 Task: Look for products in the category "Swiss" from Organic Valley only.
Action: Mouse moved to (932, 308)
Screenshot: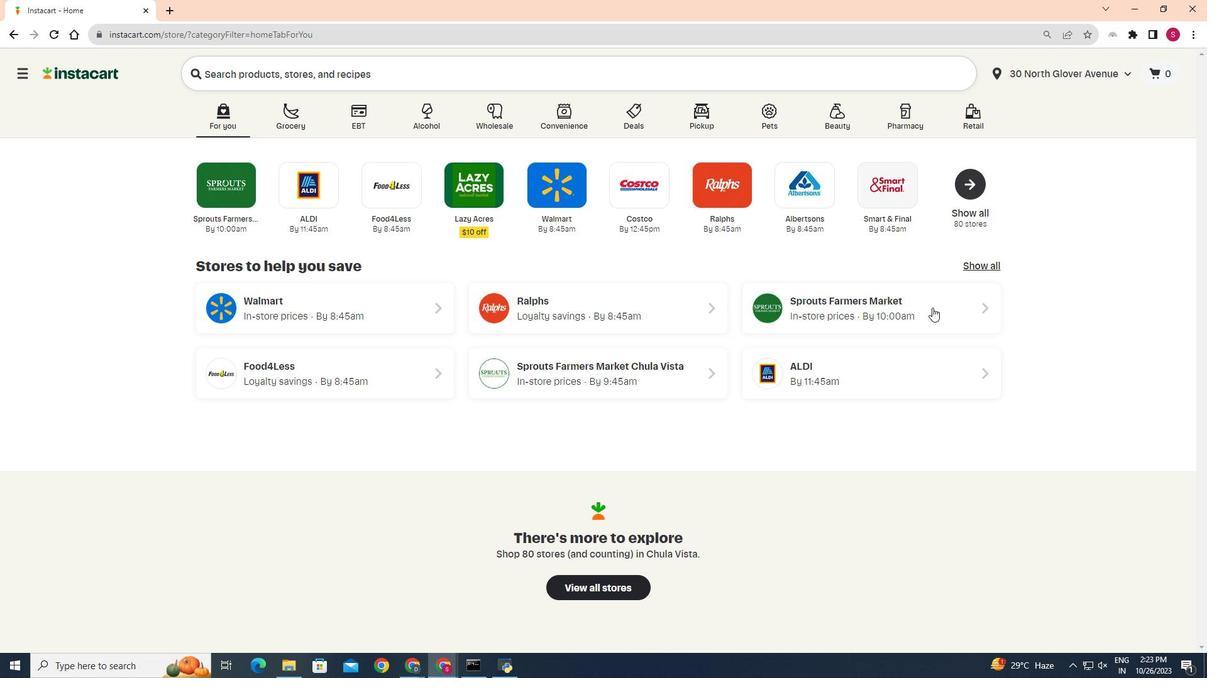 
Action: Mouse pressed left at (932, 308)
Screenshot: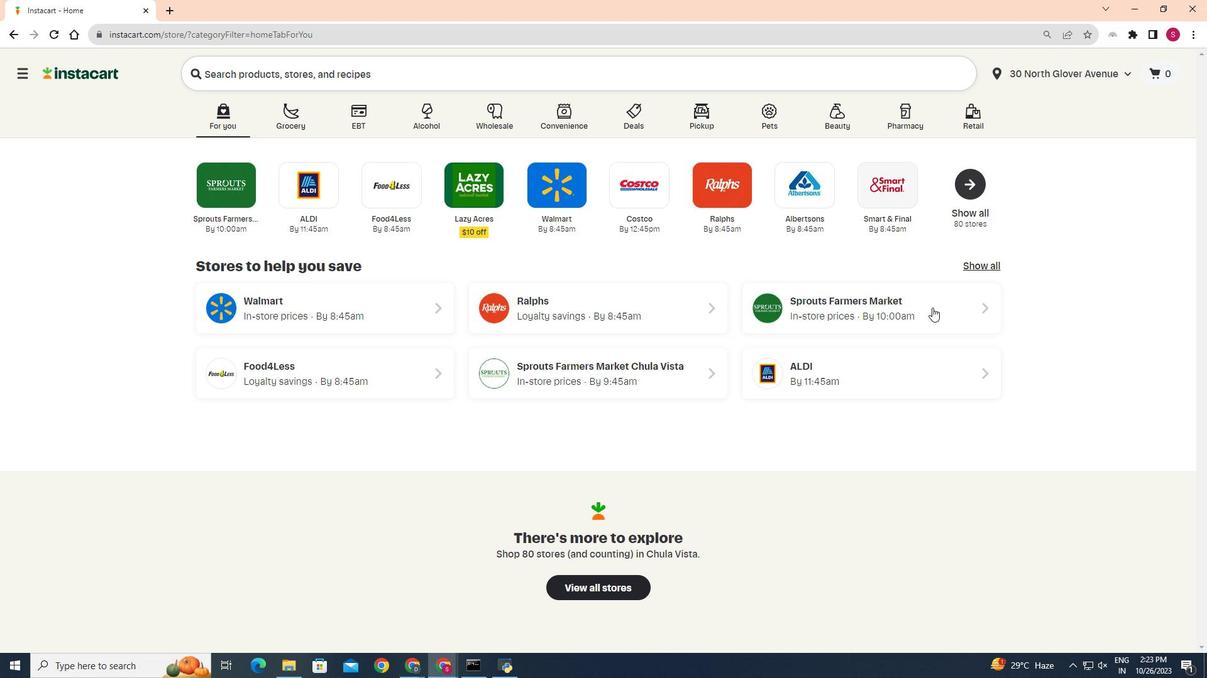 
Action: Mouse moved to (53, 524)
Screenshot: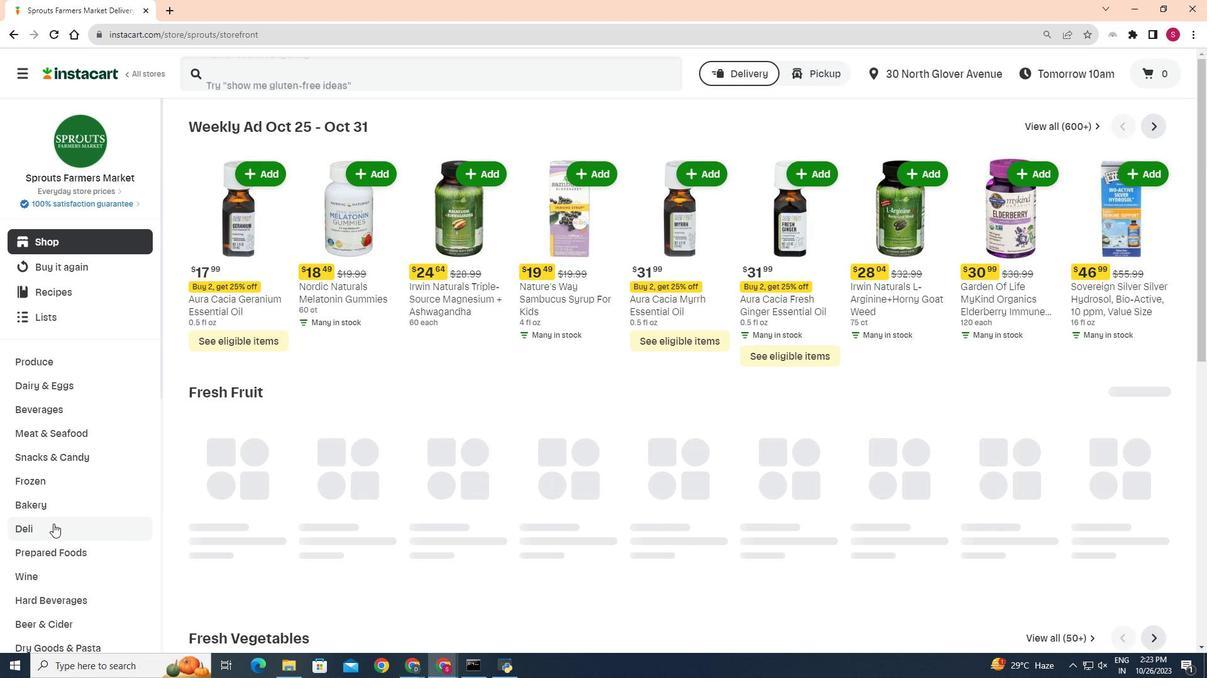 
Action: Mouse pressed left at (53, 524)
Screenshot: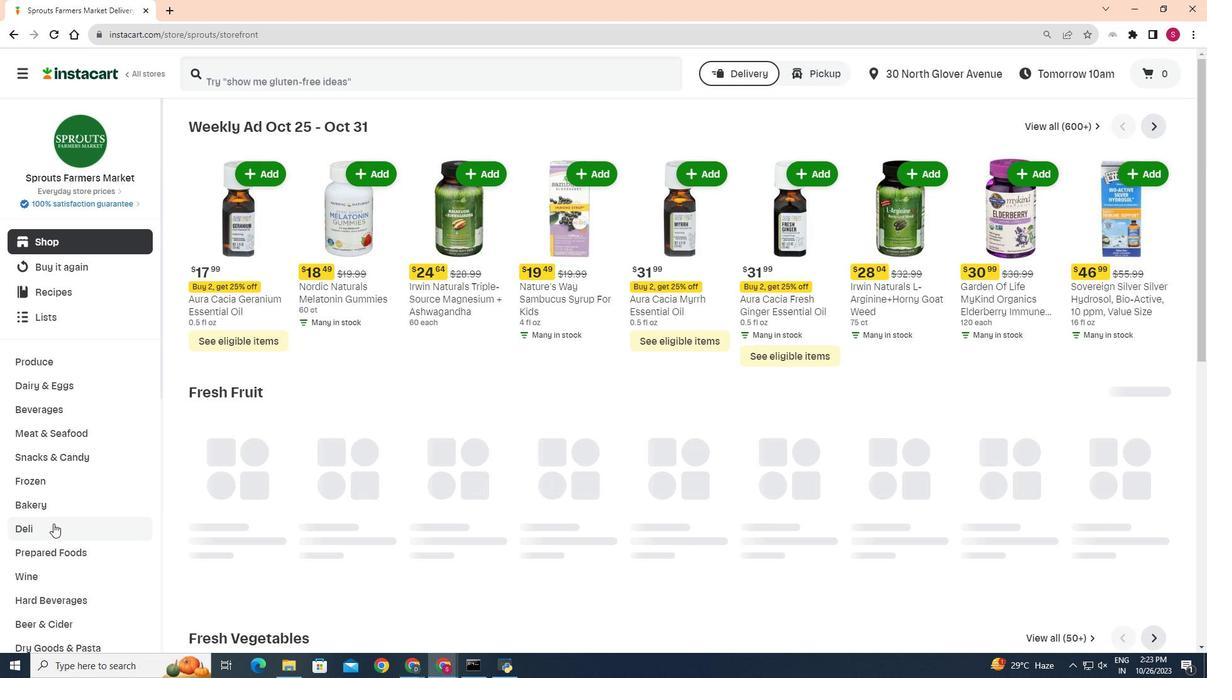 
Action: Mouse moved to (325, 162)
Screenshot: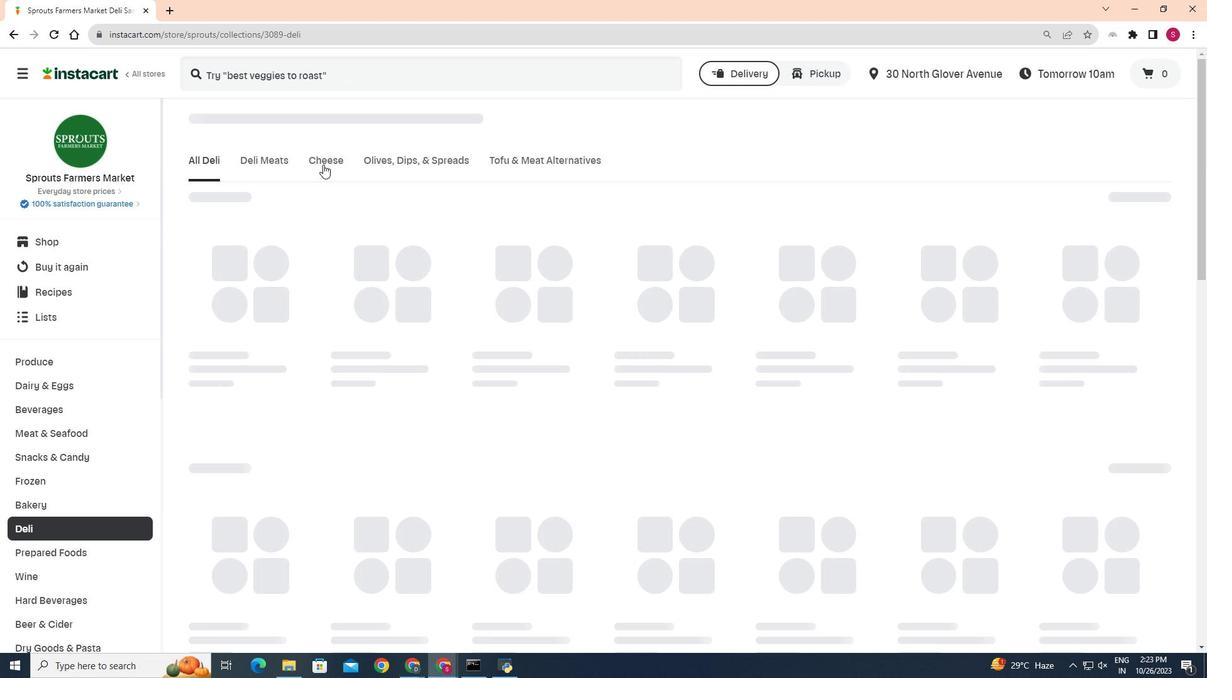 
Action: Mouse pressed left at (325, 162)
Screenshot: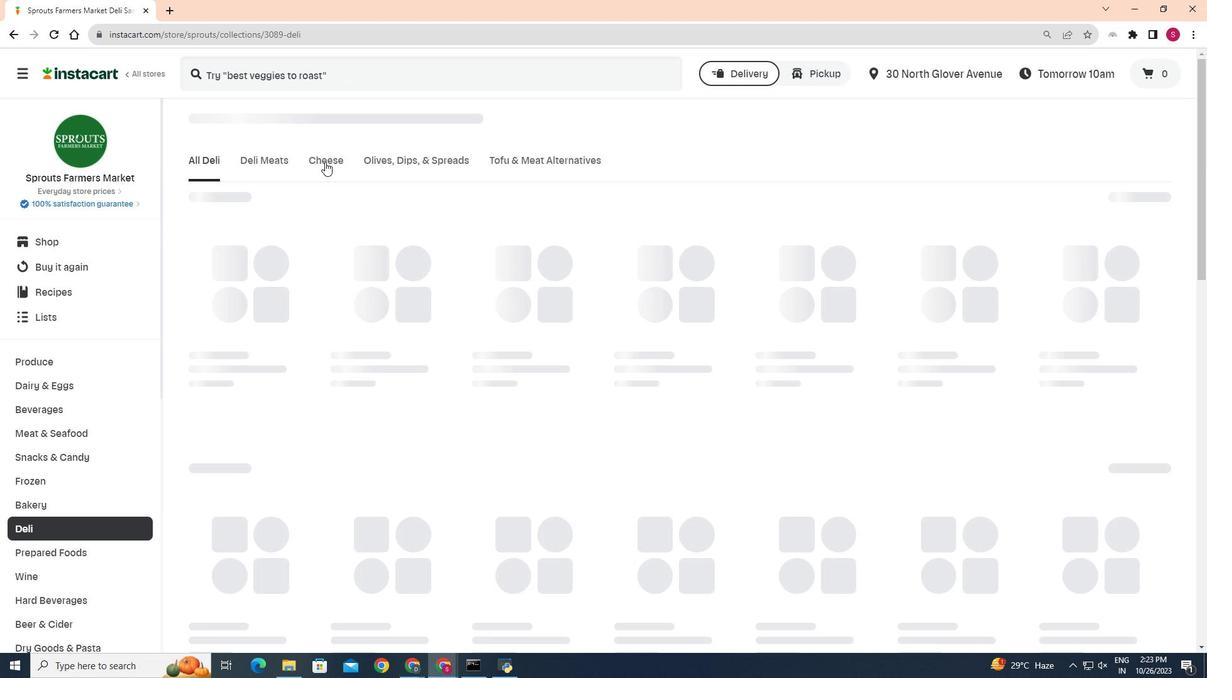 
Action: Mouse moved to (777, 203)
Screenshot: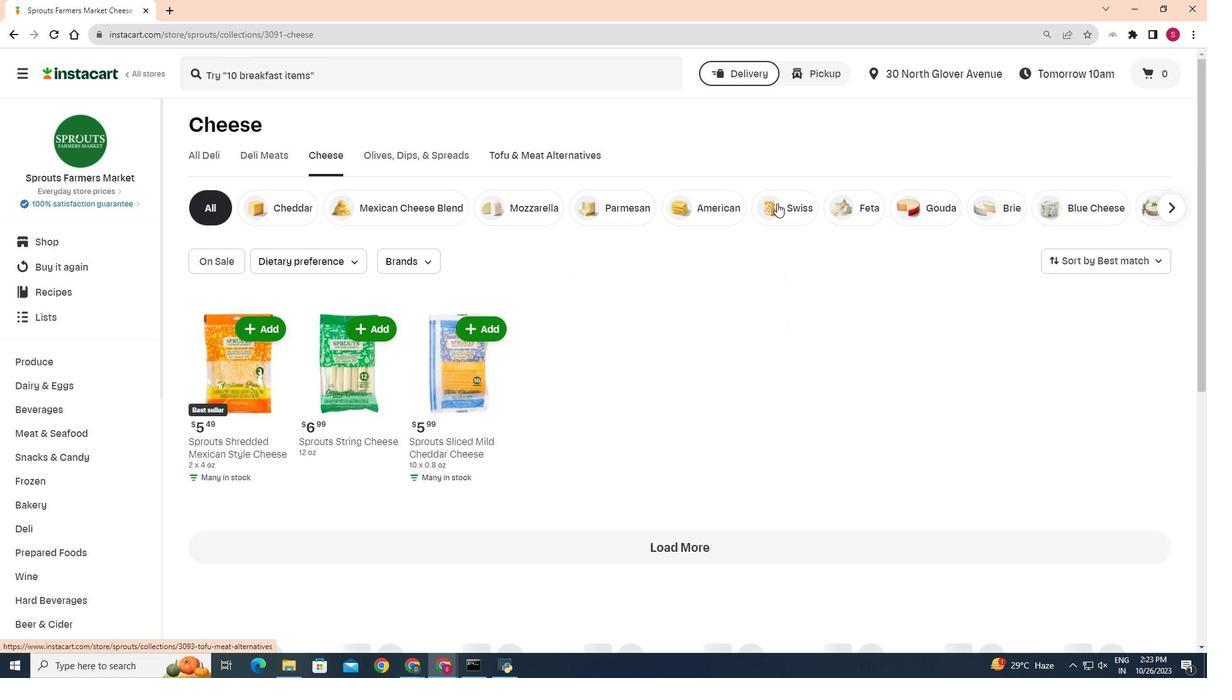 
Action: Mouse pressed left at (777, 203)
Screenshot: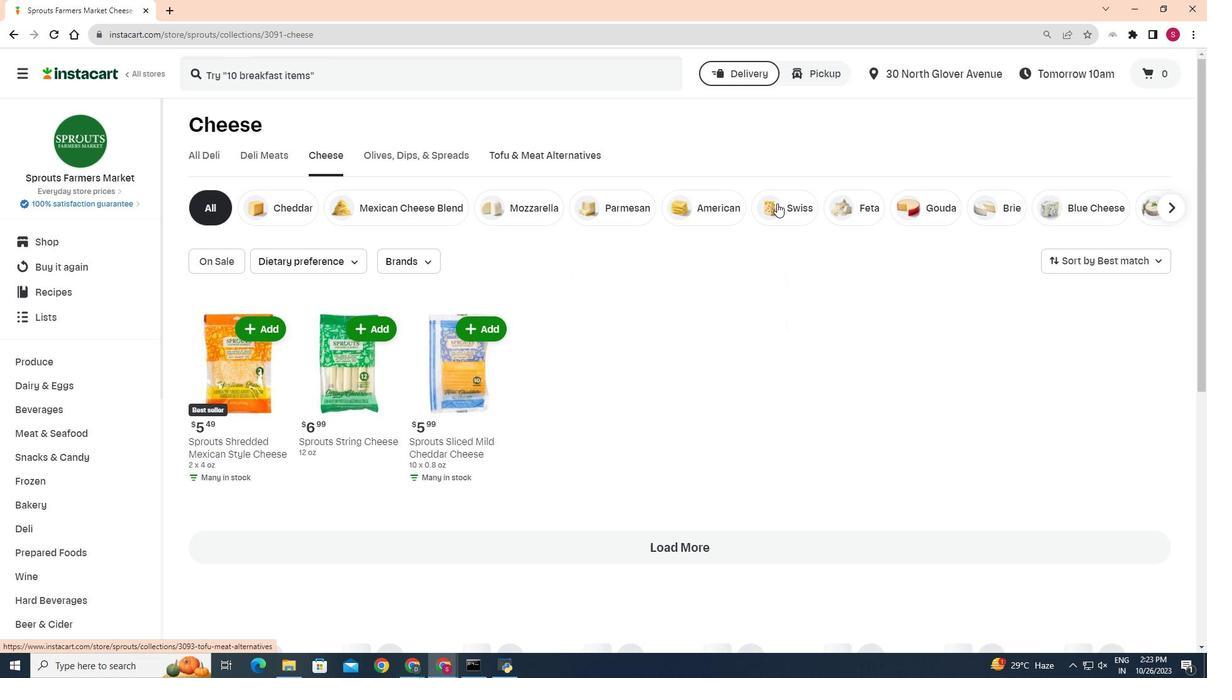 
Action: Mouse moved to (415, 260)
Screenshot: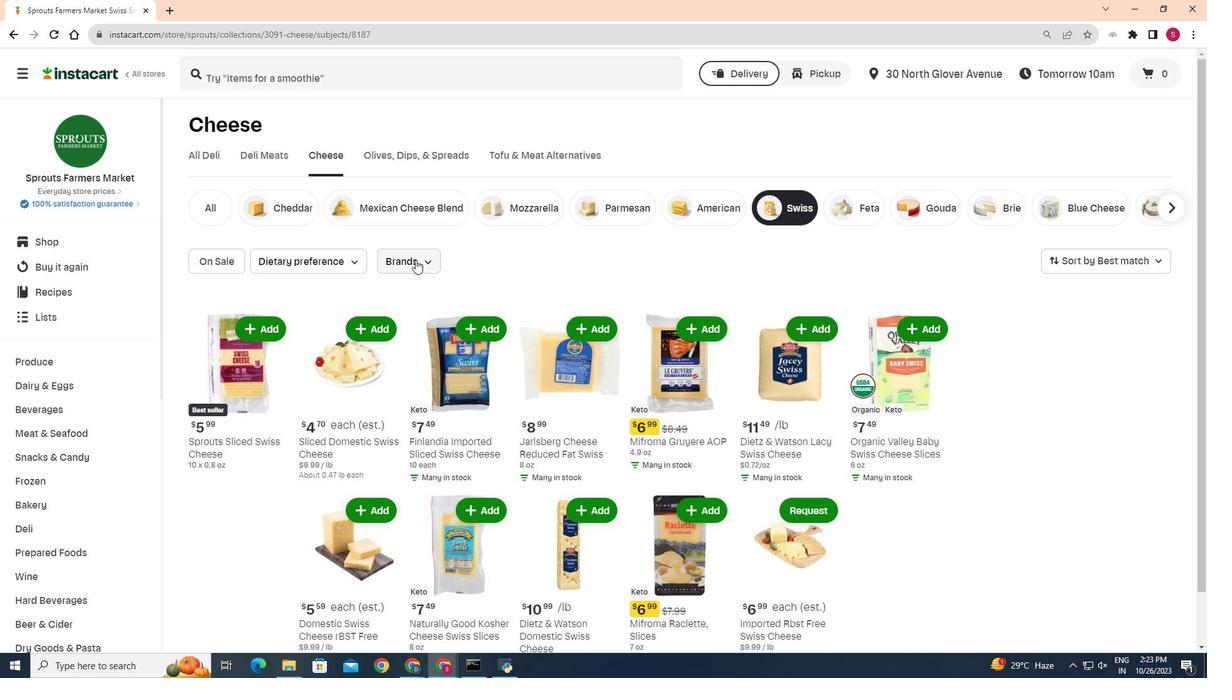 
Action: Mouse pressed left at (415, 260)
Screenshot: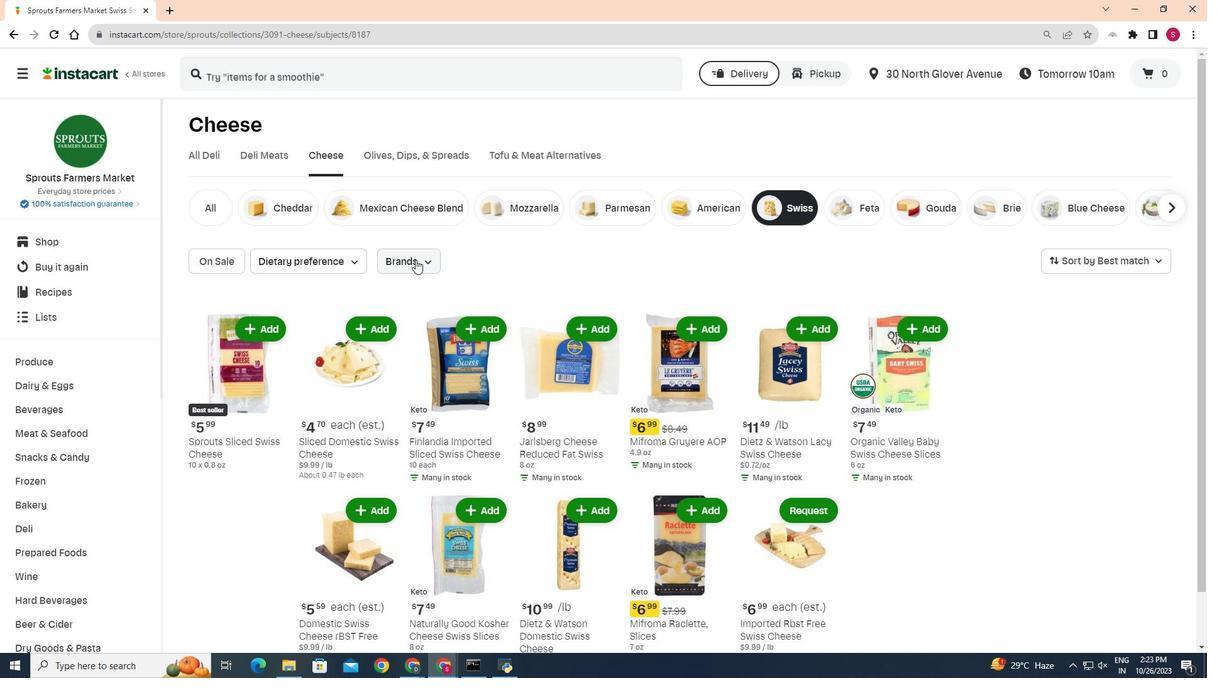 
Action: Mouse moved to (411, 357)
Screenshot: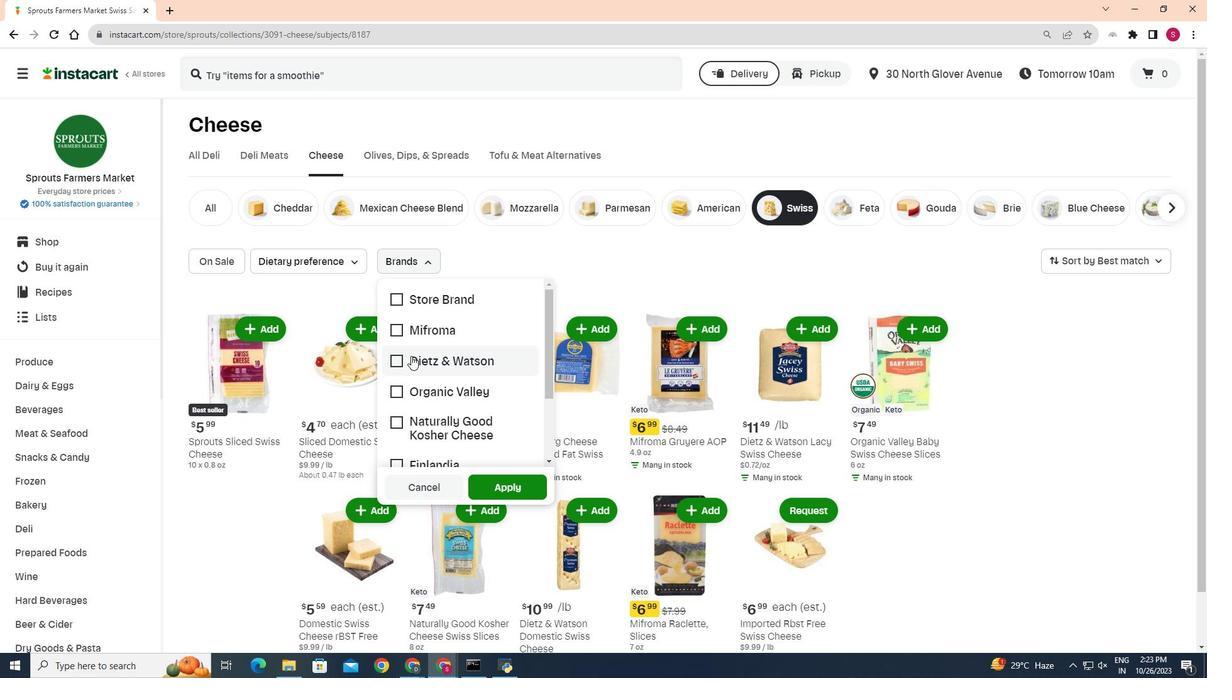 
Action: Mouse scrolled (411, 356) with delta (0, 0)
Screenshot: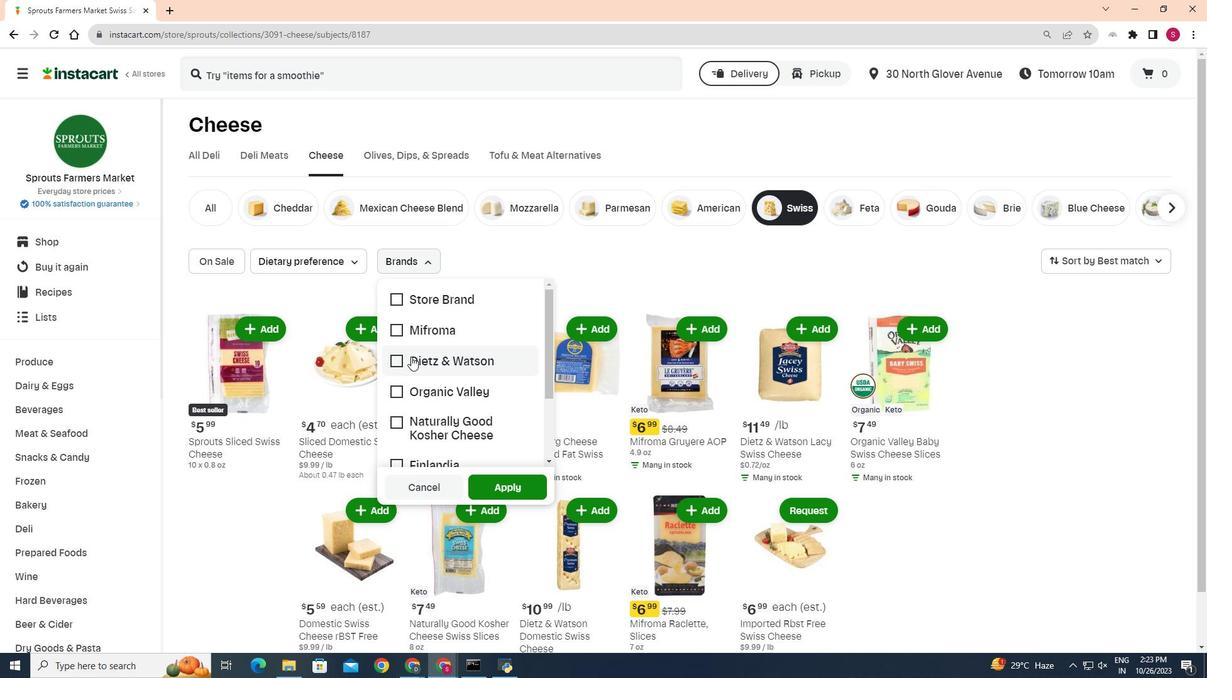 
Action: Mouse scrolled (411, 356) with delta (0, 0)
Screenshot: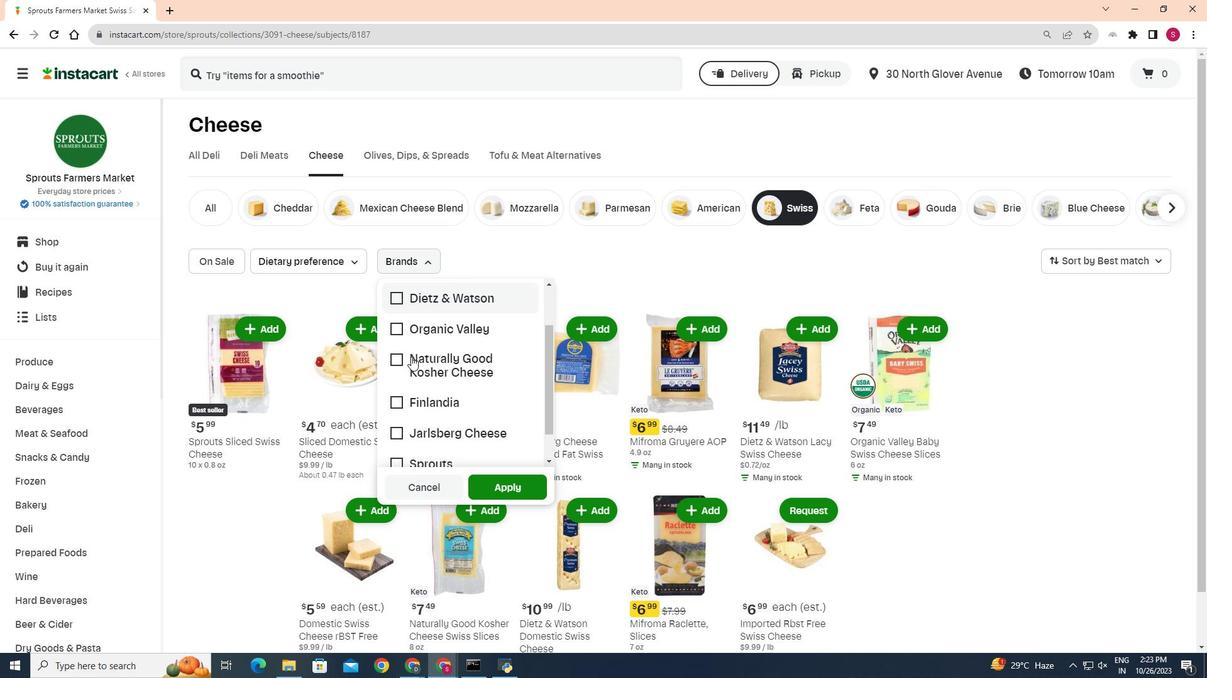 
Action: Mouse scrolled (411, 356) with delta (0, 0)
Screenshot: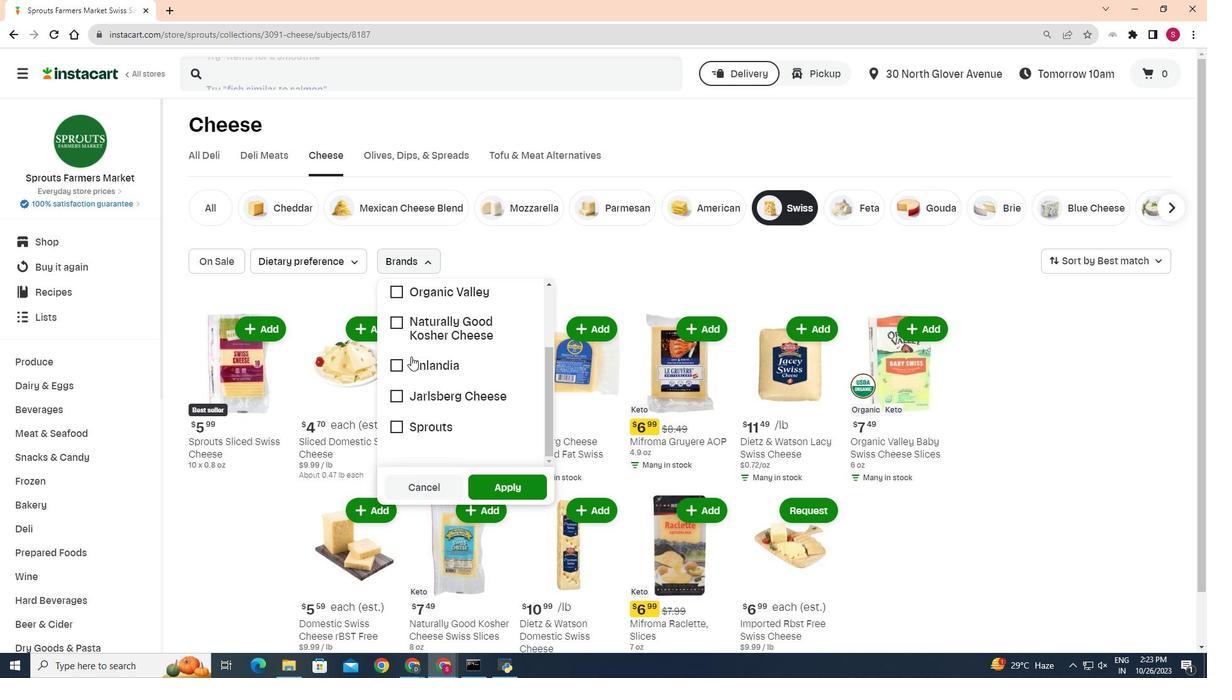 
Action: Mouse moved to (410, 357)
Screenshot: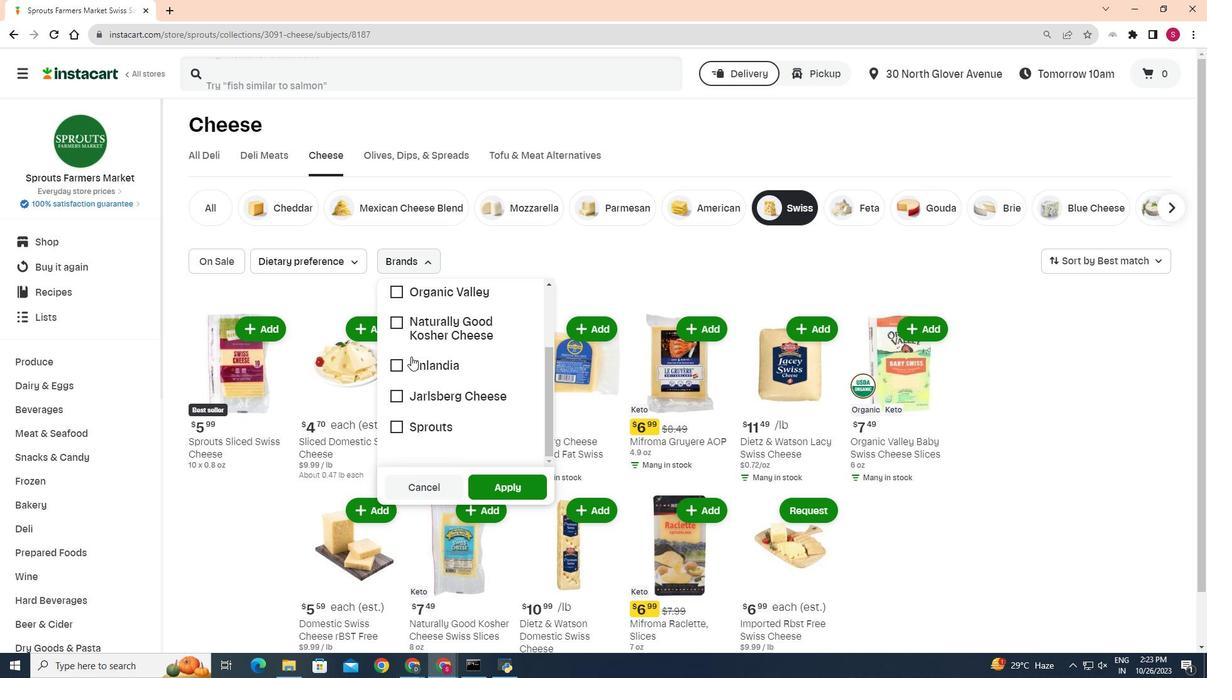 
Action: Mouse scrolled (410, 357) with delta (0, 0)
Screenshot: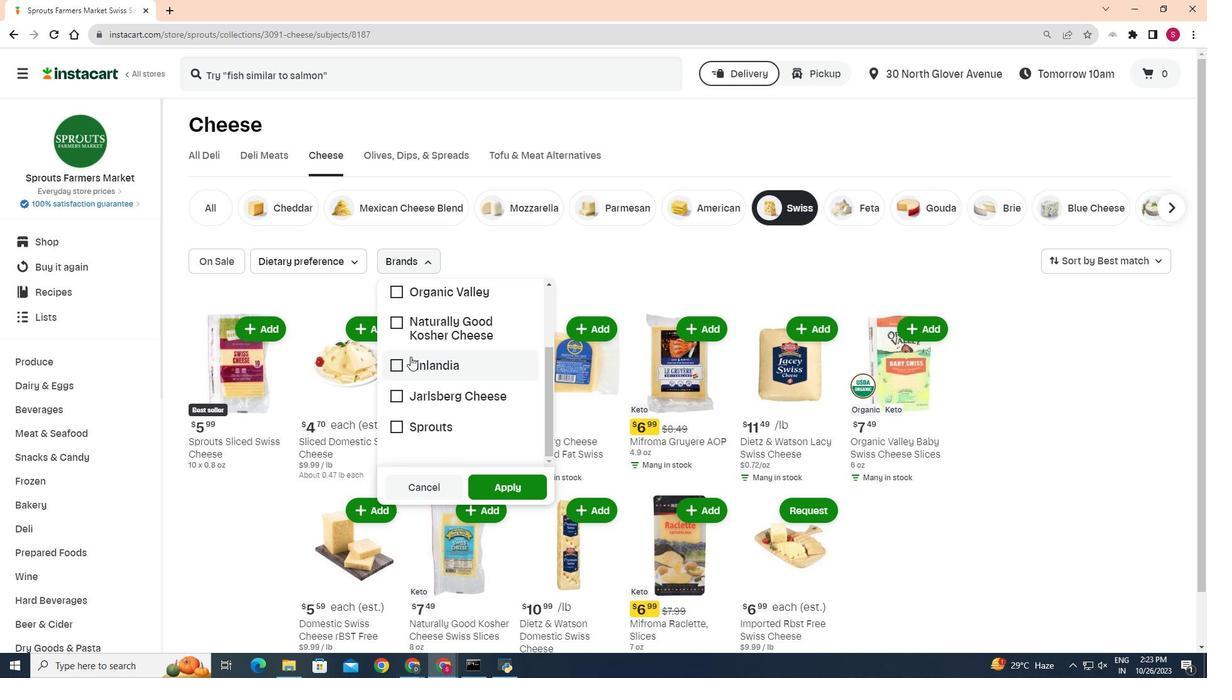 
Action: Mouse moved to (399, 361)
Screenshot: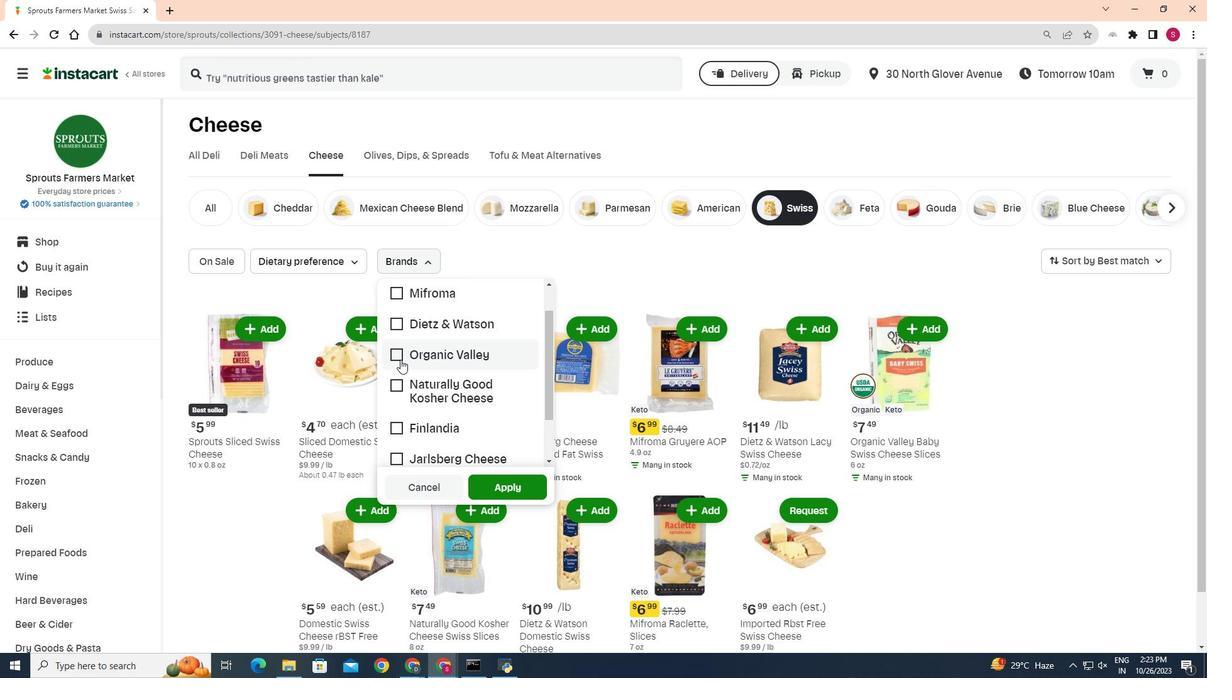 
Action: Mouse pressed left at (399, 361)
Screenshot: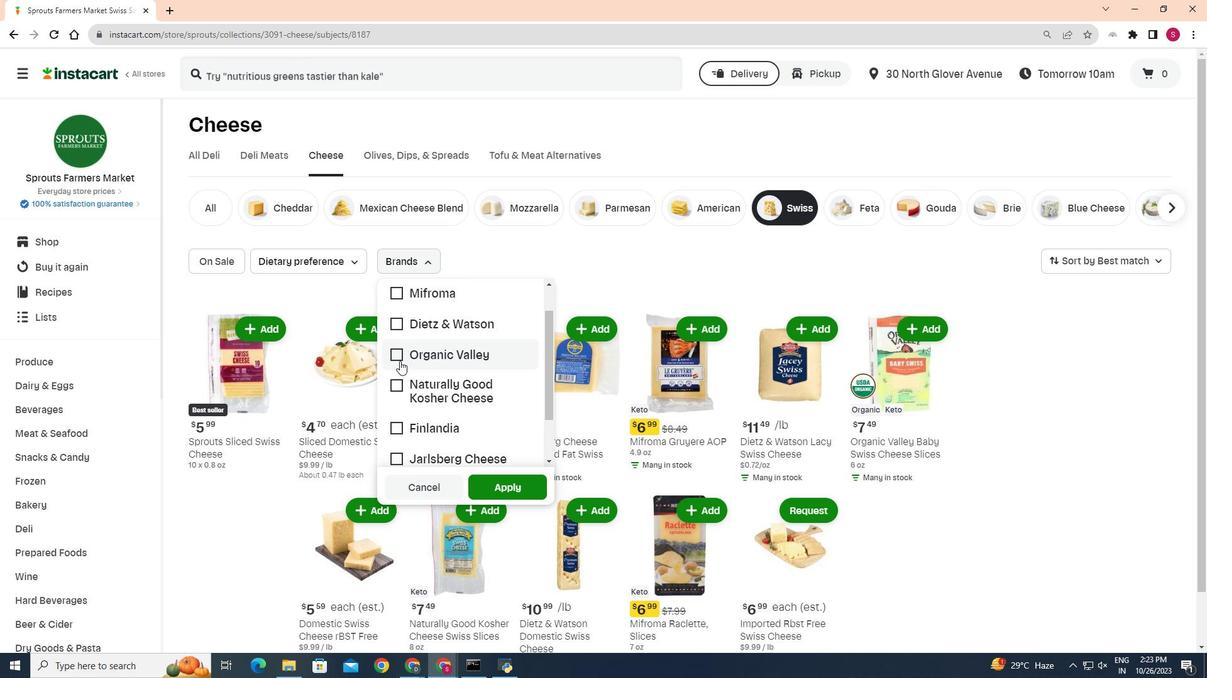 
Action: Mouse moved to (499, 489)
Screenshot: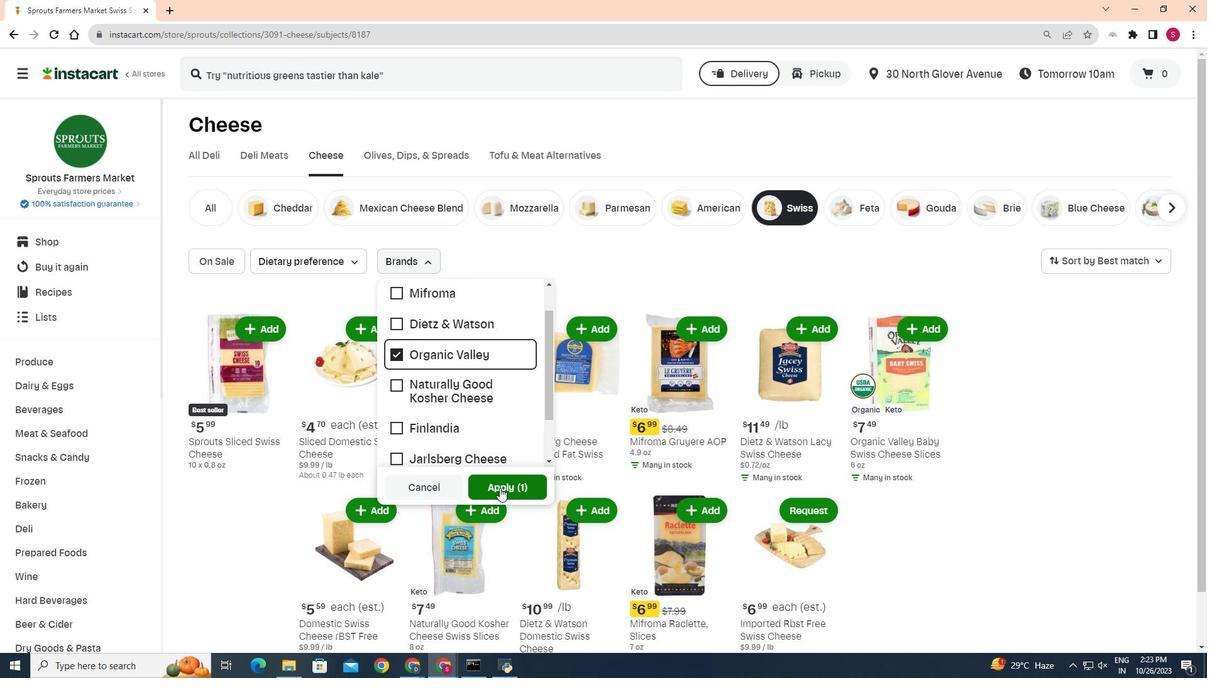 
Action: Mouse pressed left at (499, 489)
Screenshot: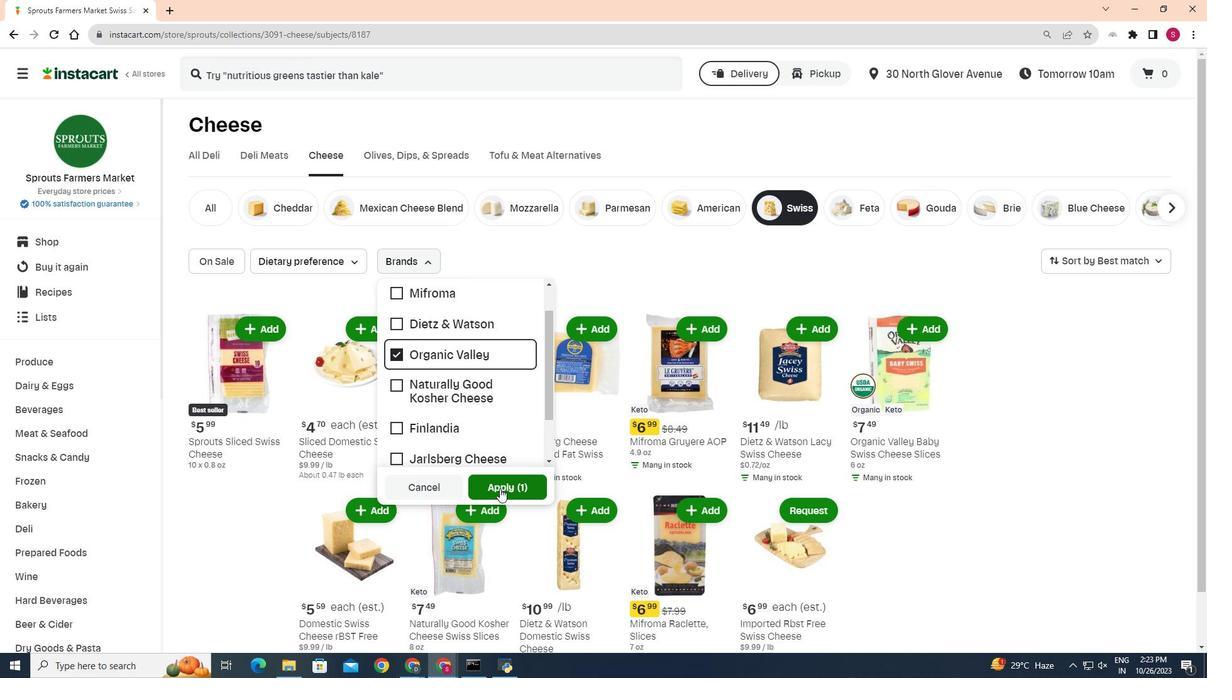 
Action: Mouse moved to (542, 290)
Screenshot: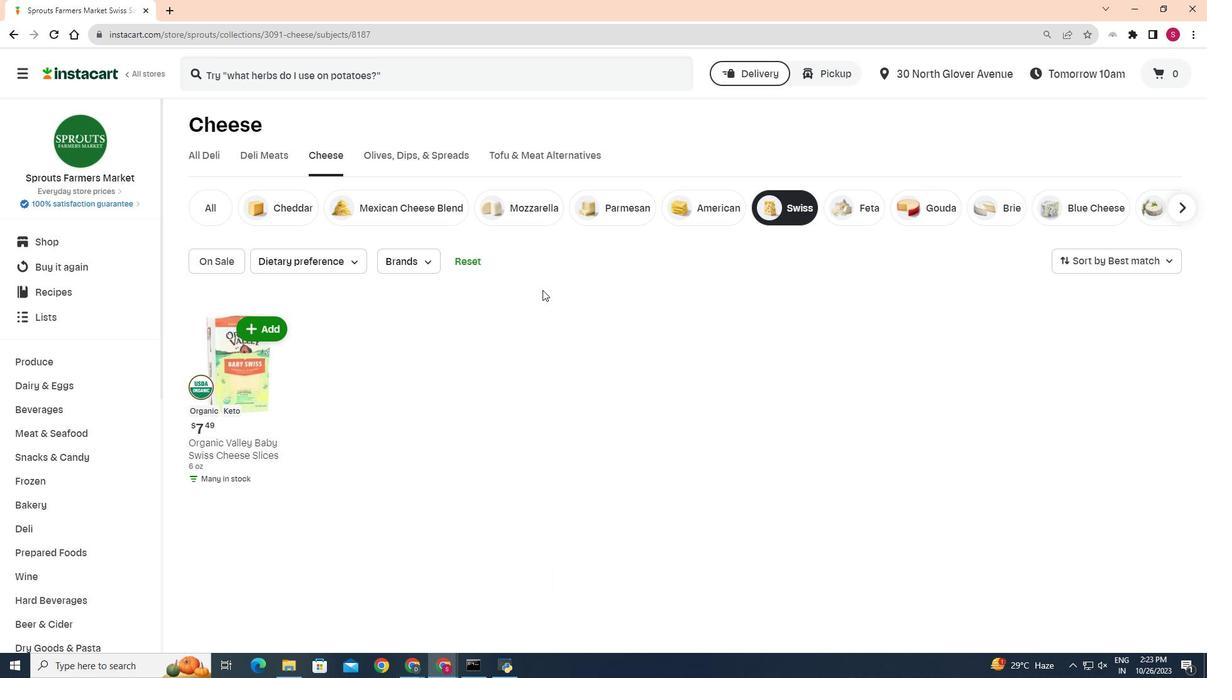 
